 Task: Change the color scheme for the anaglyph to "pure red (left) pure cyan (right)".
Action: Mouse moved to (95, 11)
Screenshot: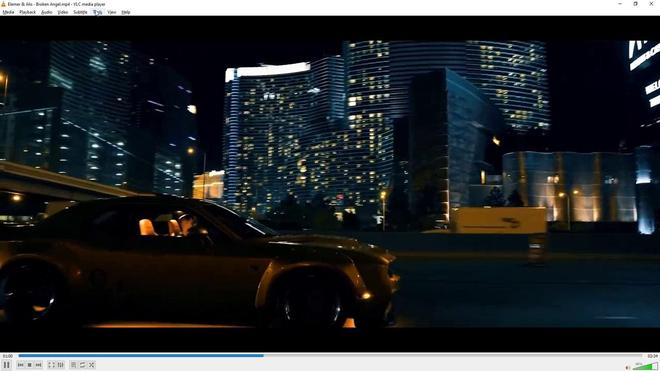 
Action: Mouse pressed left at (95, 11)
Screenshot: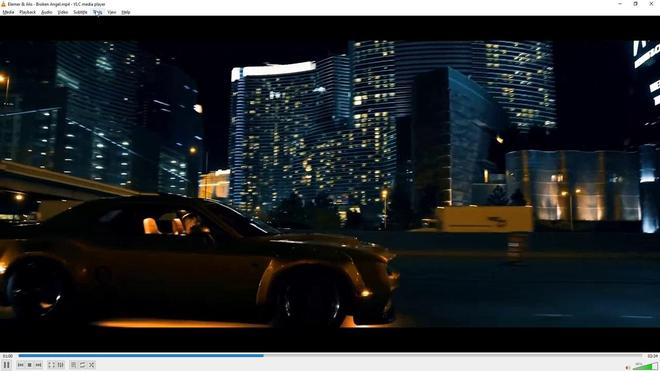 
Action: Mouse moved to (110, 92)
Screenshot: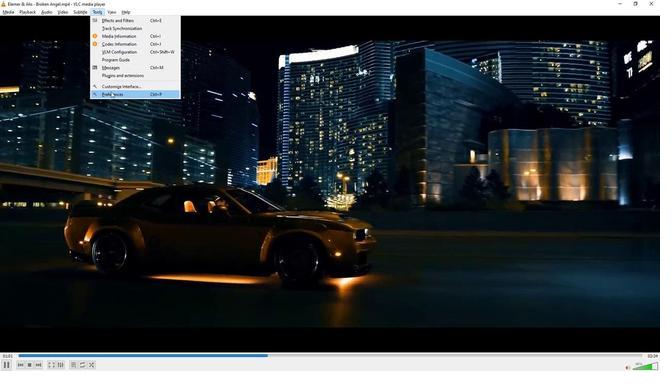 
Action: Mouse pressed left at (110, 92)
Screenshot: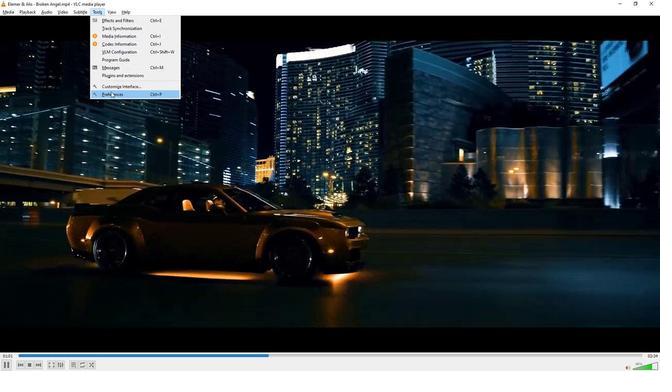 
Action: Mouse moved to (147, 290)
Screenshot: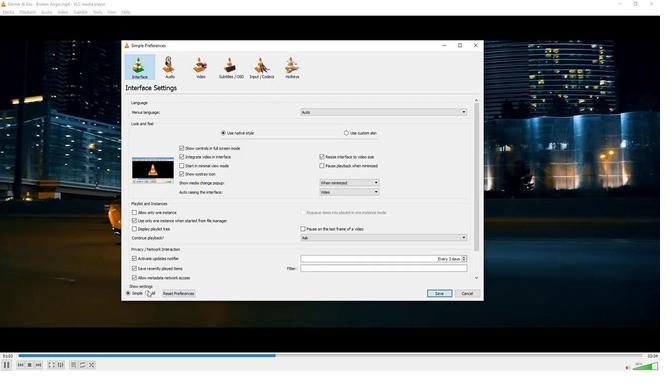 
Action: Mouse pressed left at (147, 290)
Screenshot: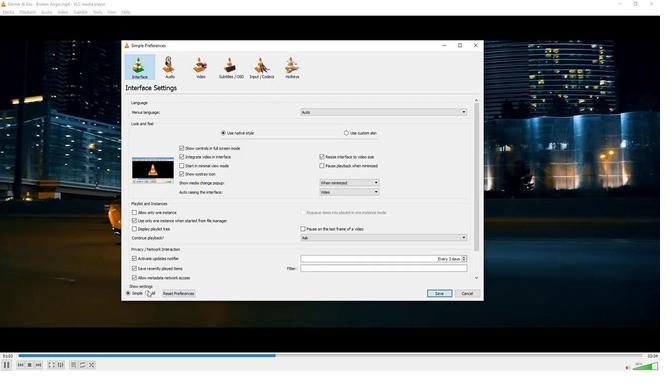 
Action: Mouse moved to (147, 248)
Screenshot: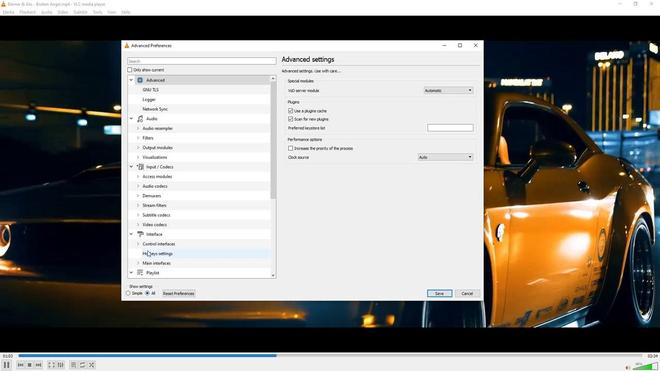 
Action: Mouse scrolled (147, 248) with delta (0, 0)
Screenshot: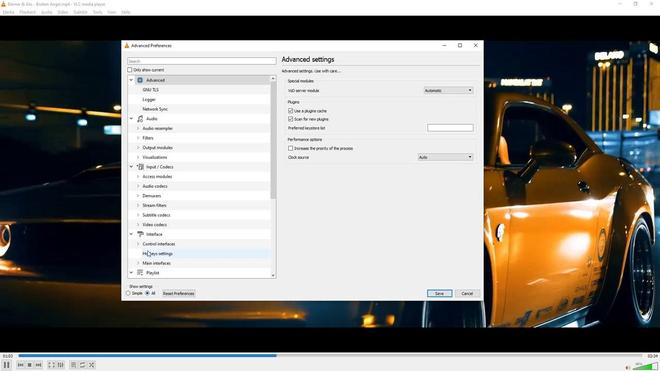 
Action: Mouse moved to (147, 248)
Screenshot: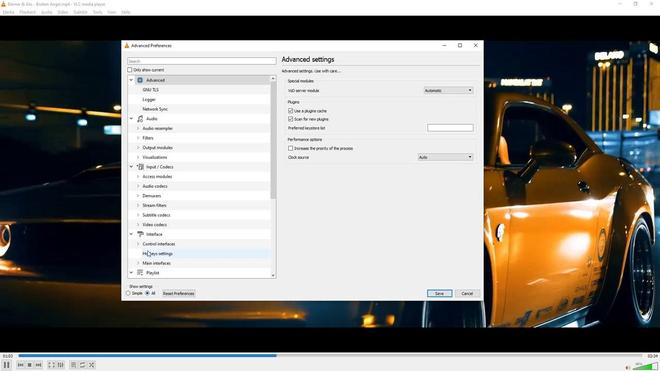 
Action: Mouse scrolled (147, 248) with delta (0, 0)
Screenshot: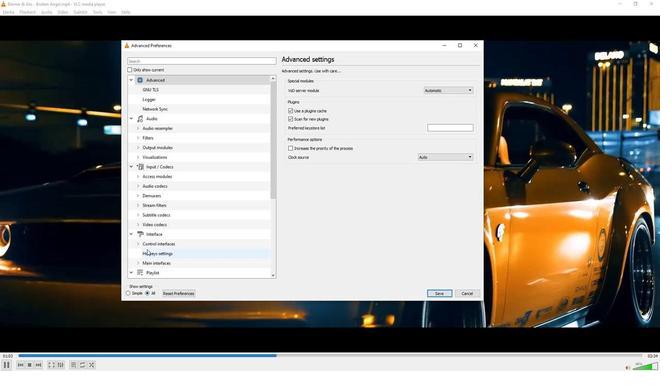 
Action: Mouse moved to (146, 247)
Screenshot: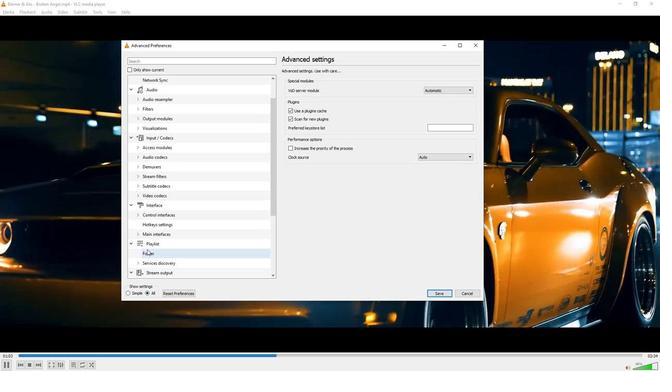 
Action: Mouse scrolled (146, 247) with delta (0, 0)
Screenshot: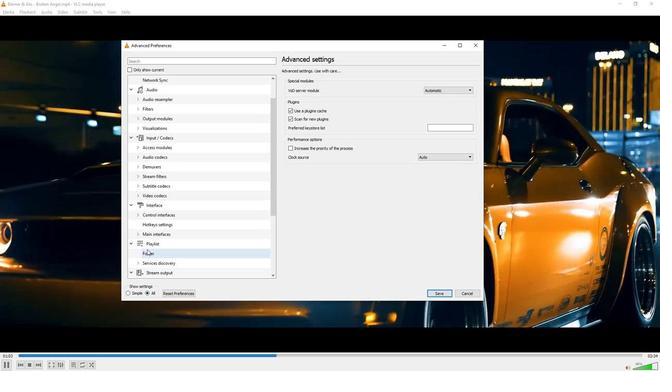 
Action: Mouse moved to (146, 247)
Screenshot: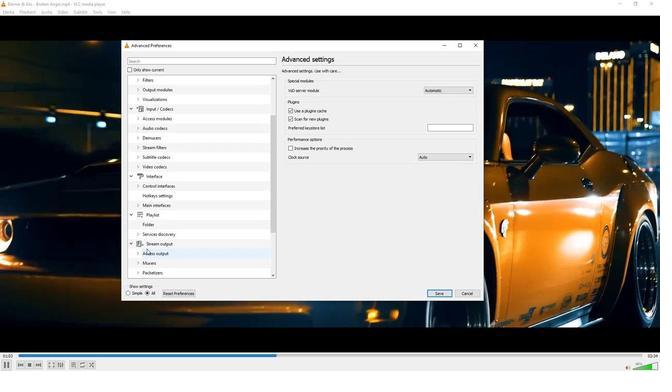 
Action: Mouse scrolled (146, 247) with delta (0, 0)
Screenshot: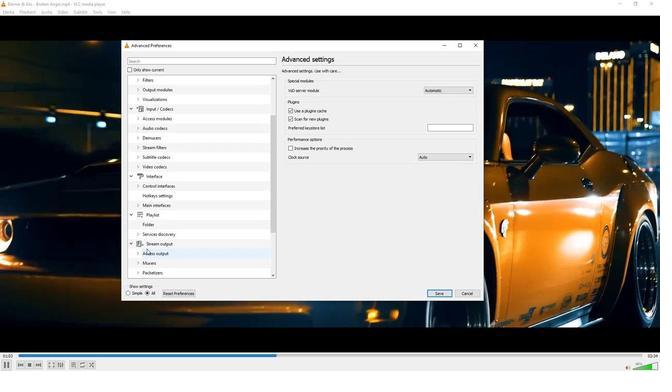 
Action: Mouse moved to (146, 247)
Screenshot: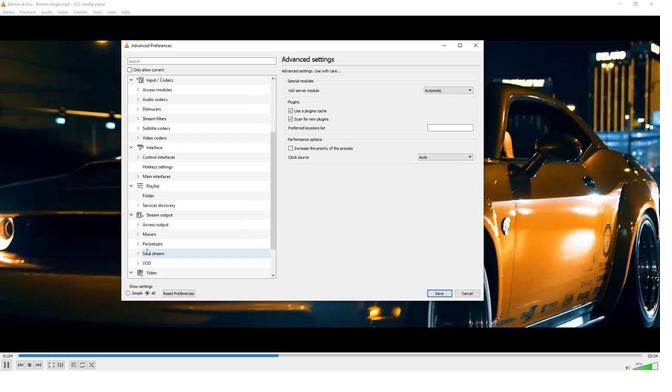 
Action: Mouse scrolled (146, 246) with delta (0, 0)
Screenshot: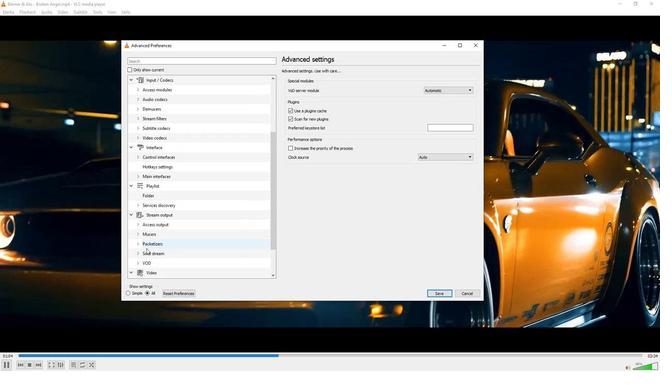 
Action: Mouse scrolled (146, 246) with delta (0, 0)
Screenshot: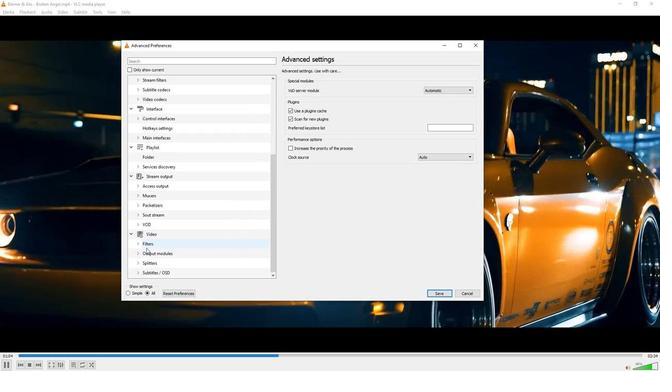 
Action: Mouse moved to (137, 243)
Screenshot: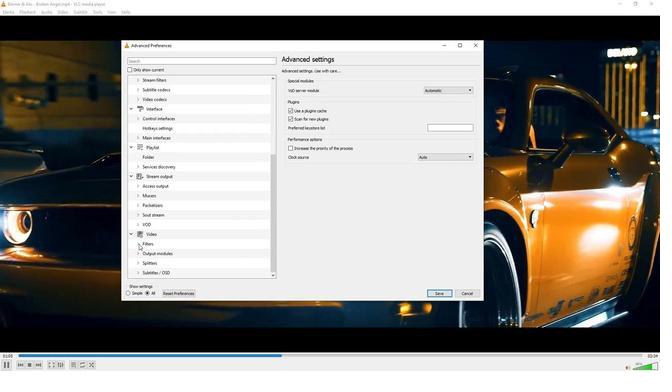 
Action: Mouse pressed left at (137, 243)
Screenshot: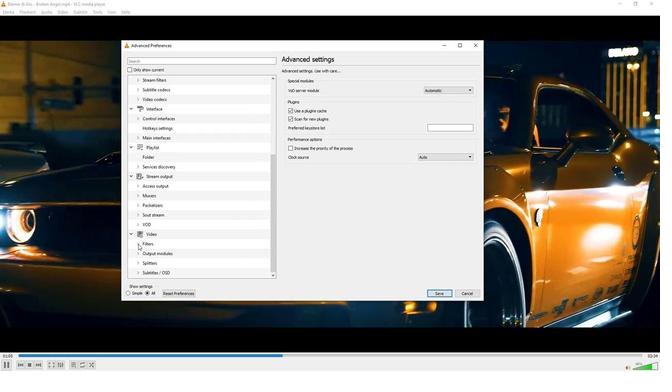 
Action: Mouse moved to (157, 259)
Screenshot: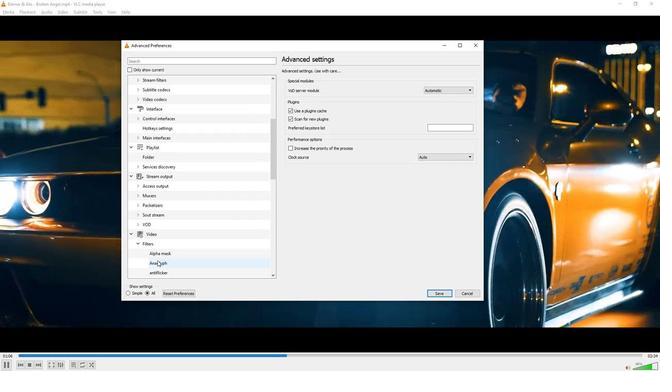 
Action: Mouse pressed left at (157, 259)
Screenshot: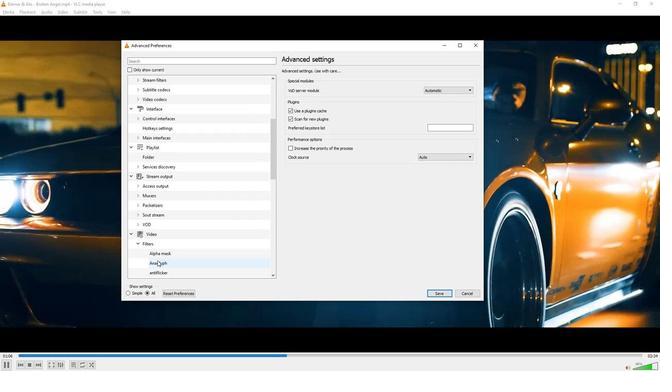 
Action: Mouse moved to (469, 82)
Screenshot: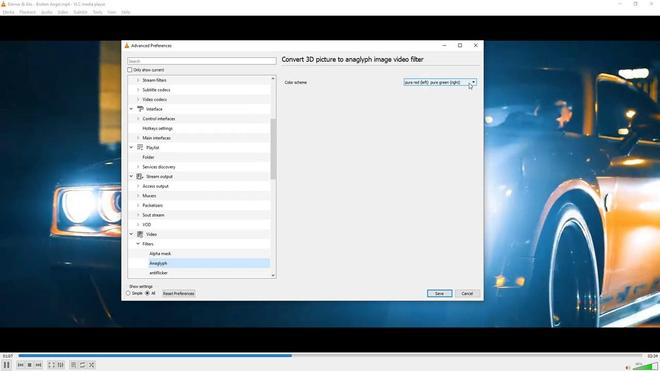 
Action: Mouse pressed left at (469, 82)
Screenshot: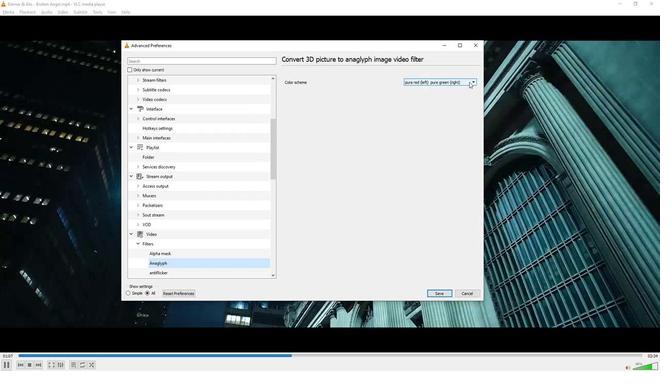 
Action: Mouse moved to (454, 96)
Screenshot: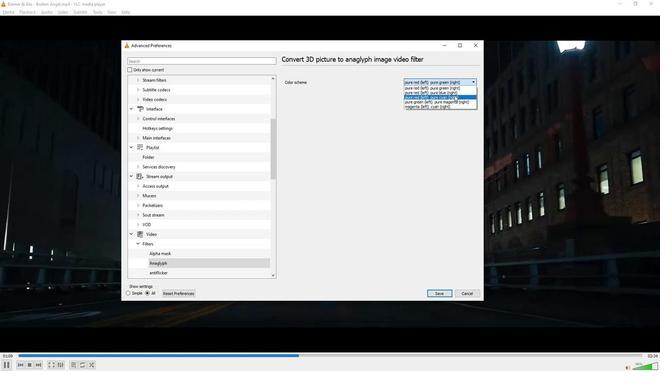 
Action: Mouse pressed left at (454, 96)
Screenshot: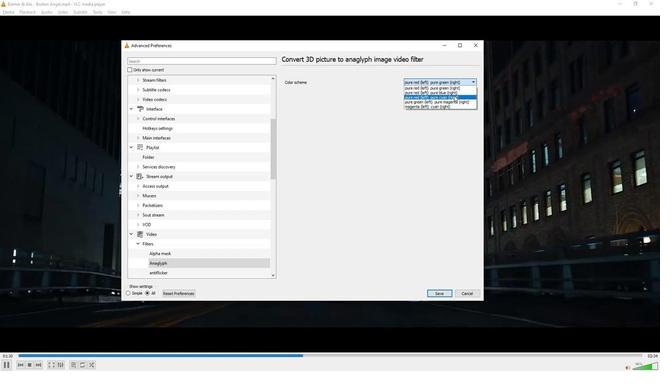 
Action: Mouse moved to (423, 146)
Screenshot: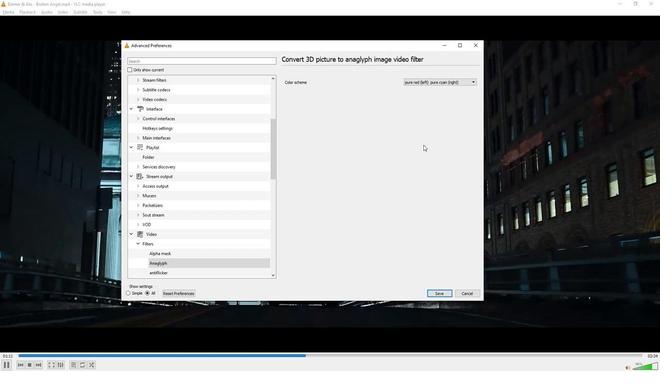 
